 Task: Toggle the full-screen option in the zen mode.
Action: Mouse moved to (10, 495)
Screenshot: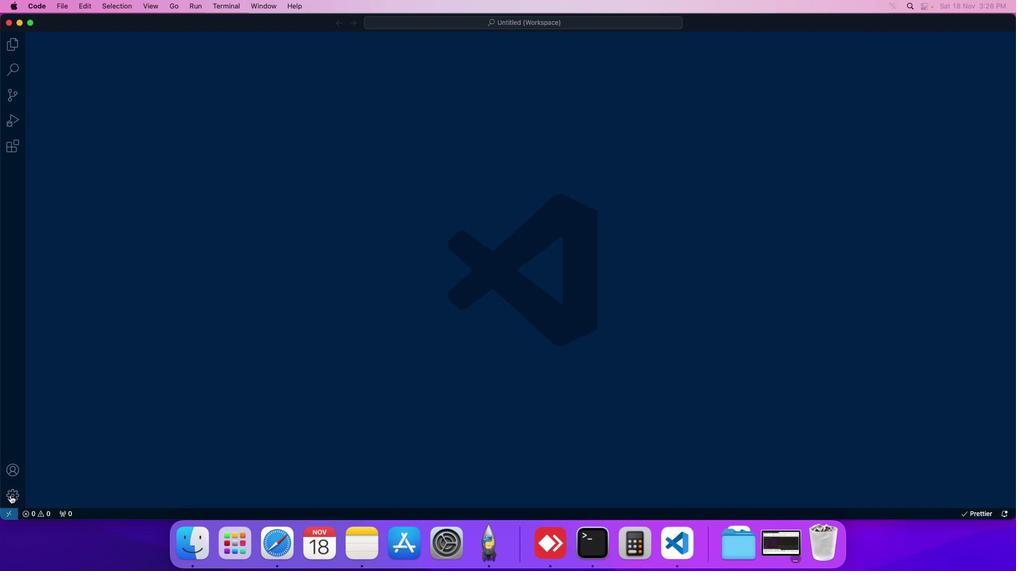 
Action: Mouse pressed left at (10, 495)
Screenshot: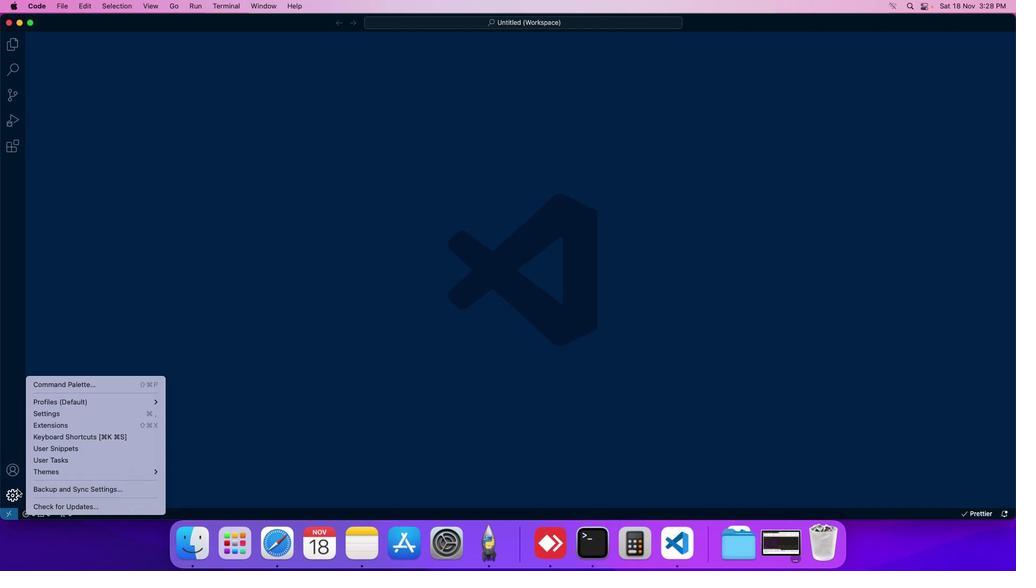 
Action: Mouse moved to (58, 412)
Screenshot: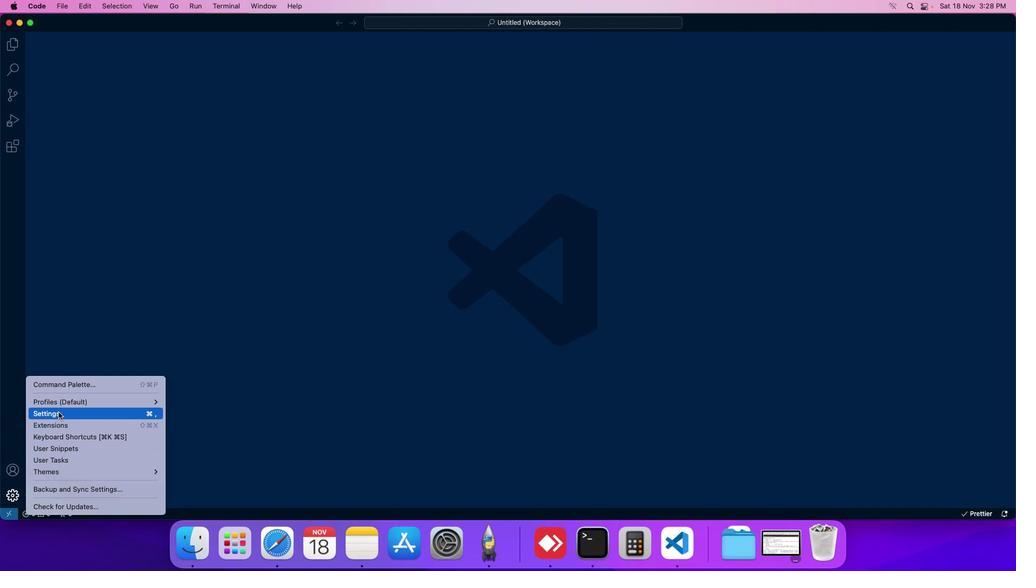 
Action: Mouse pressed left at (58, 412)
Screenshot: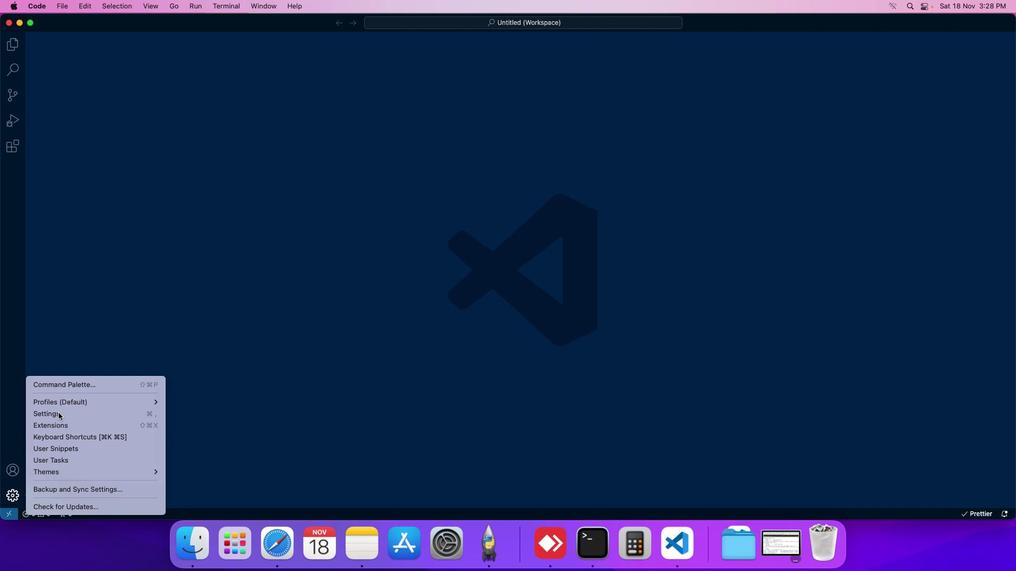 
Action: Mouse moved to (267, 90)
Screenshot: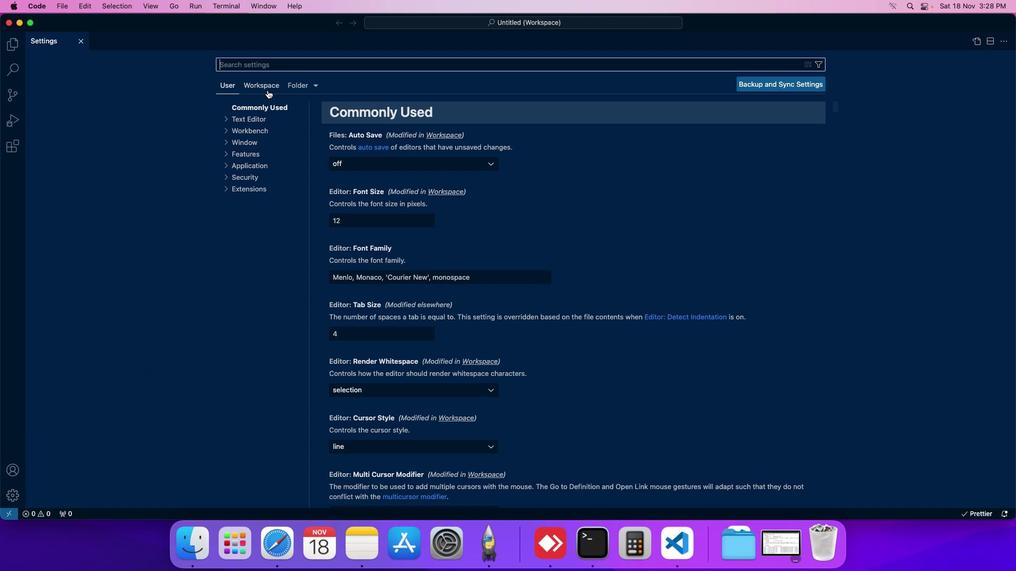 
Action: Mouse pressed left at (267, 90)
Screenshot: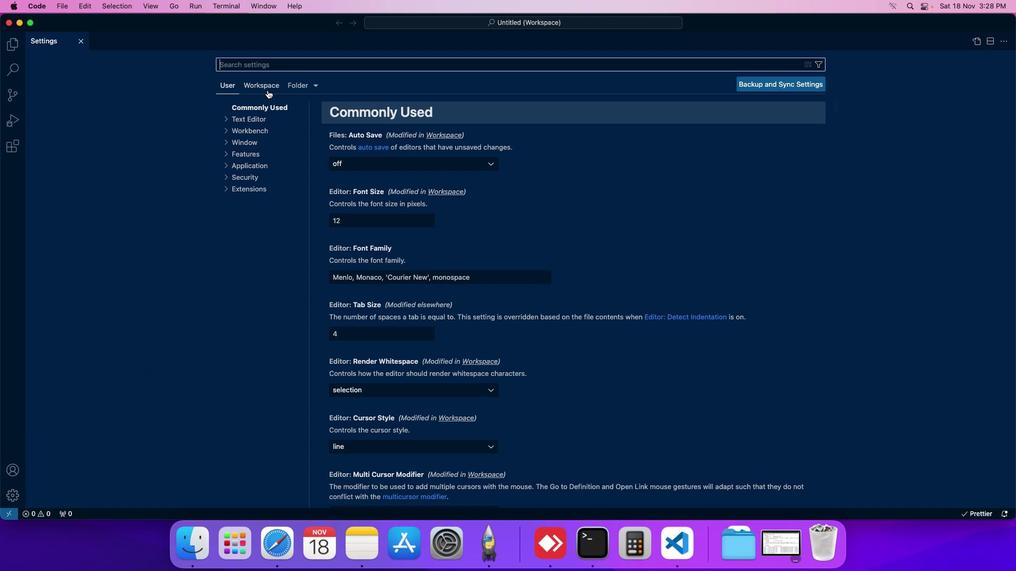 
Action: Mouse moved to (255, 131)
Screenshot: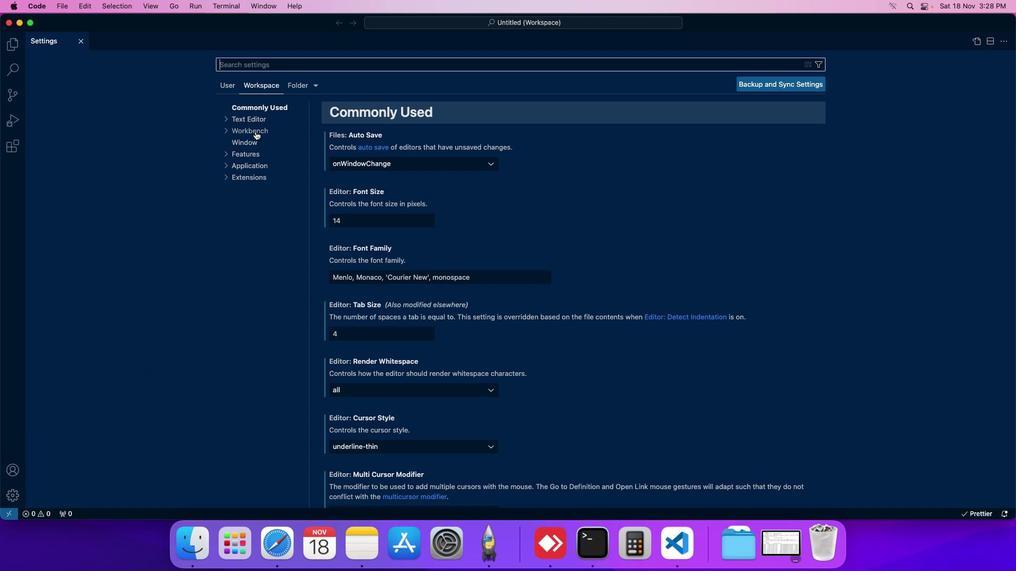 
Action: Mouse pressed left at (255, 131)
Screenshot: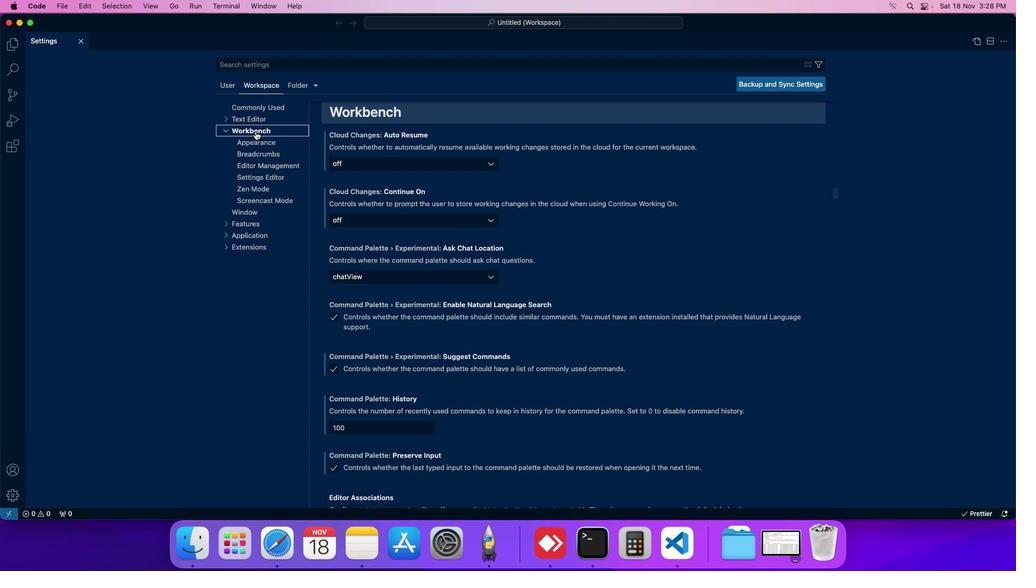 
Action: Mouse moved to (255, 188)
Screenshot: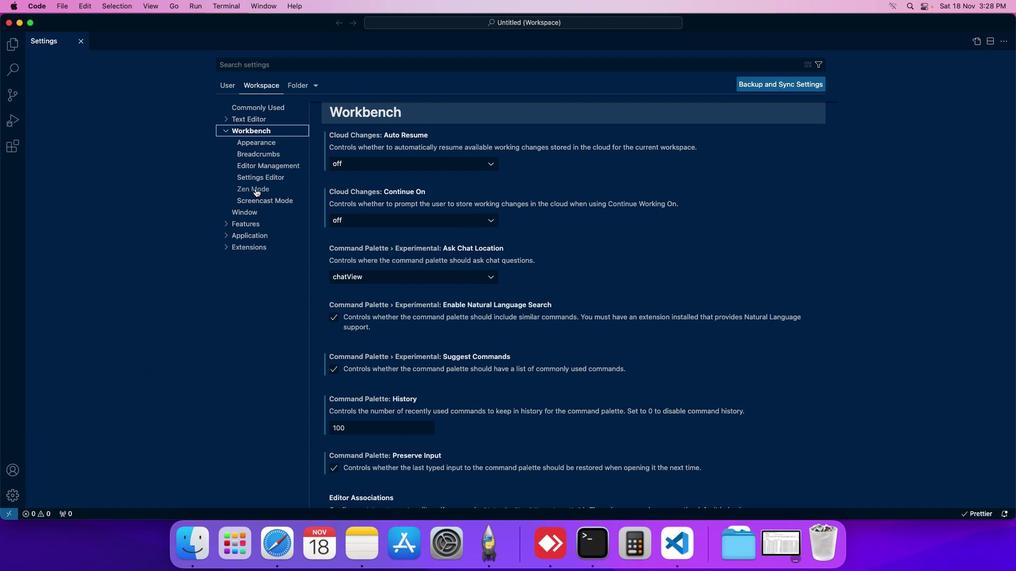 
Action: Mouse pressed left at (255, 188)
Screenshot: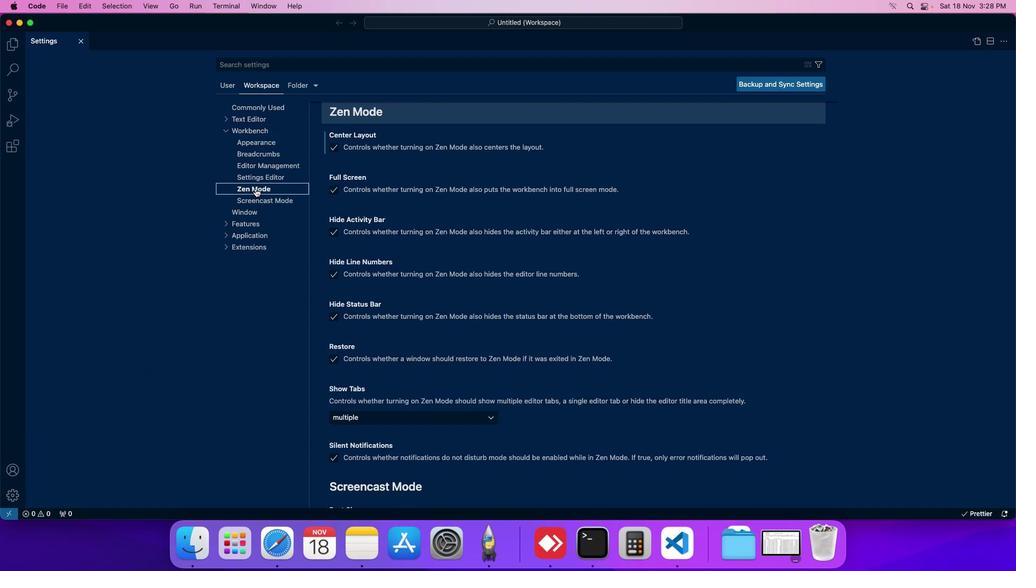 
Action: Mouse moved to (333, 188)
Screenshot: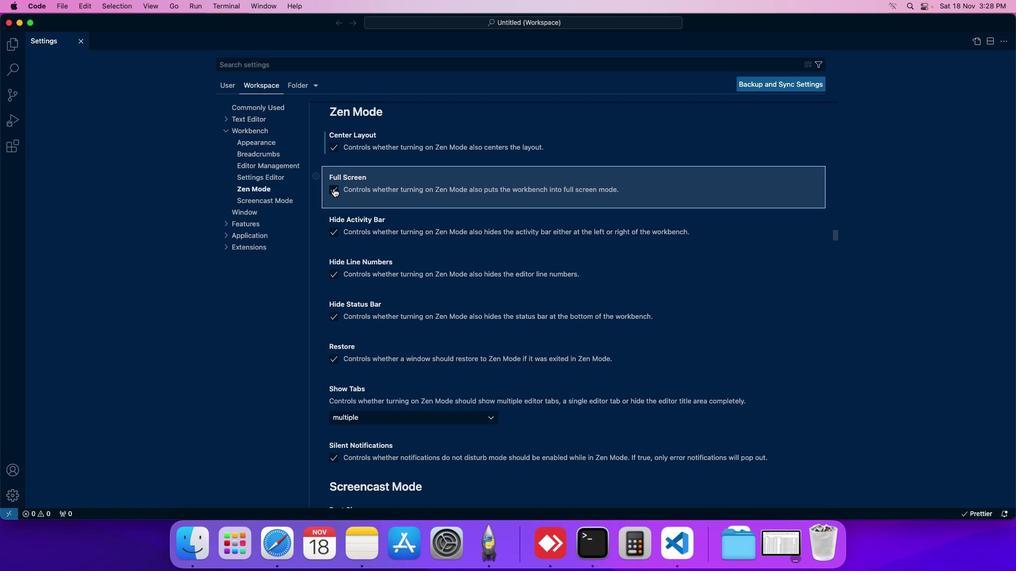 
Action: Mouse pressed left at (333, 188)
Screenshot: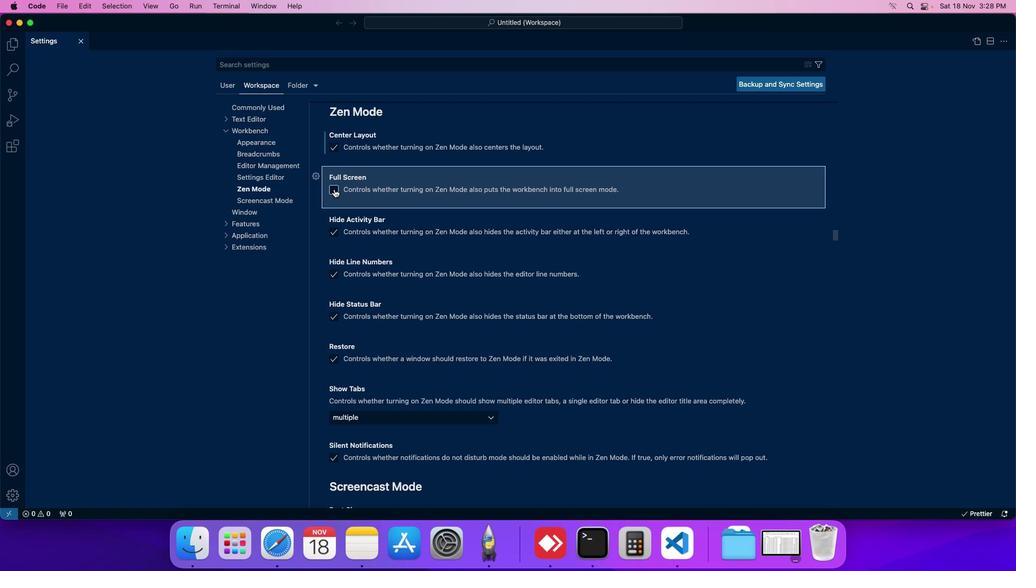 
Action: Mouse moved to (341, 191)
Screenshot: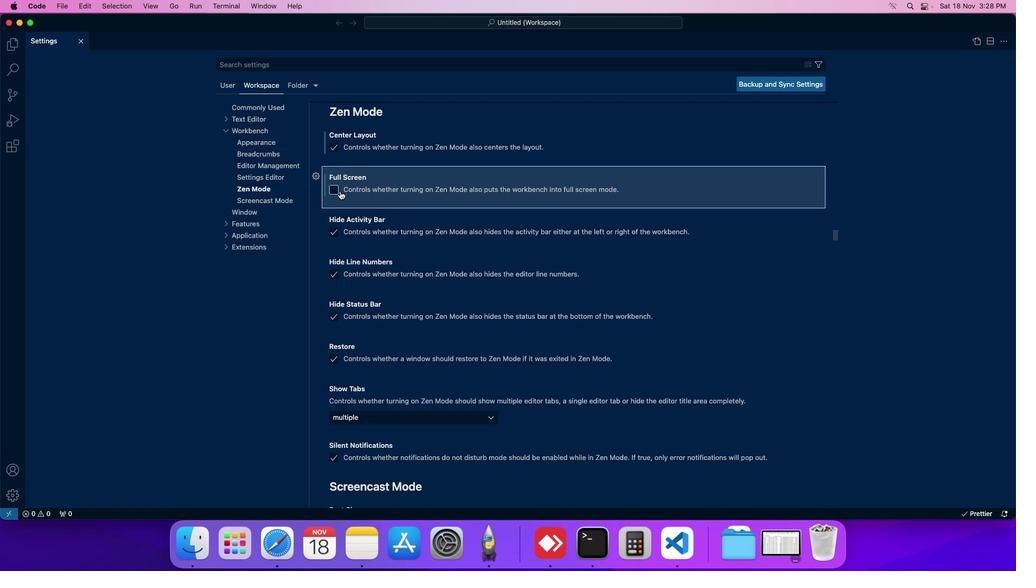 
